 Task: Add title and two columns from toolbar panel.
Action: Mouse moved to (34, 87)
Screenshot: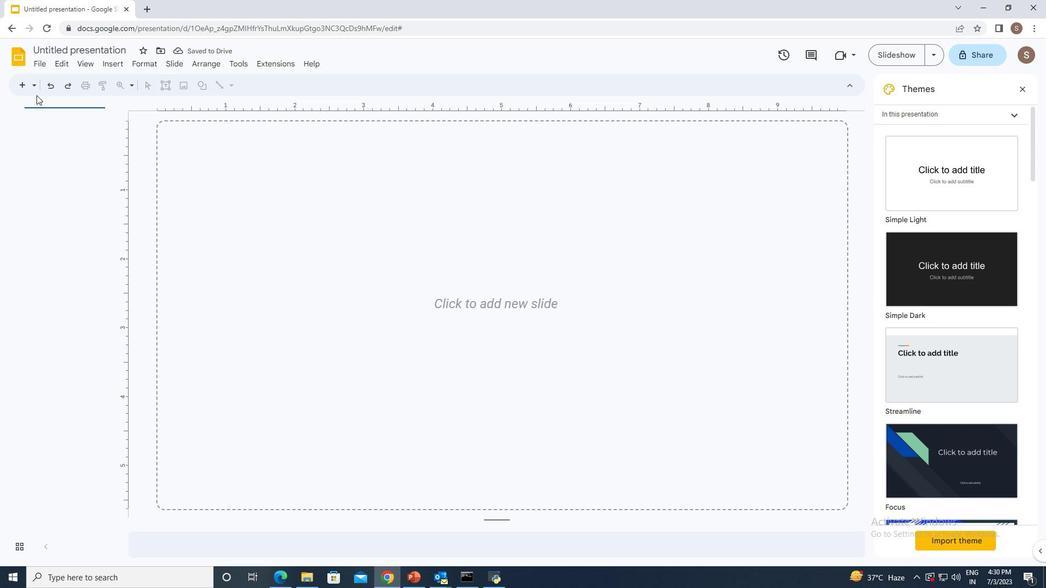 
Action: Mouse pressed left at (34, 87)
Screenshot: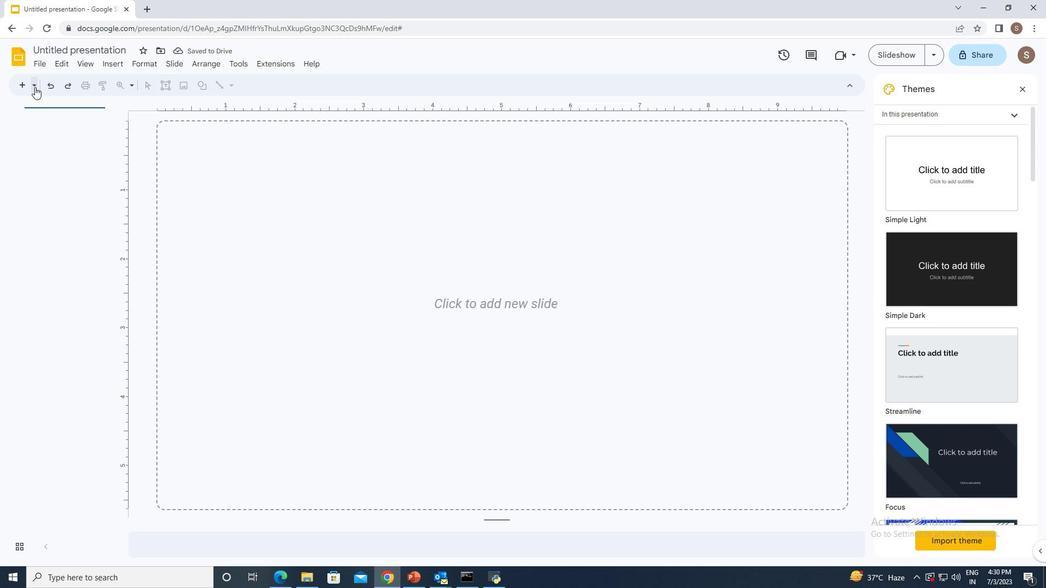 
Action: Mouse moved to (50, 171)
Screenshot: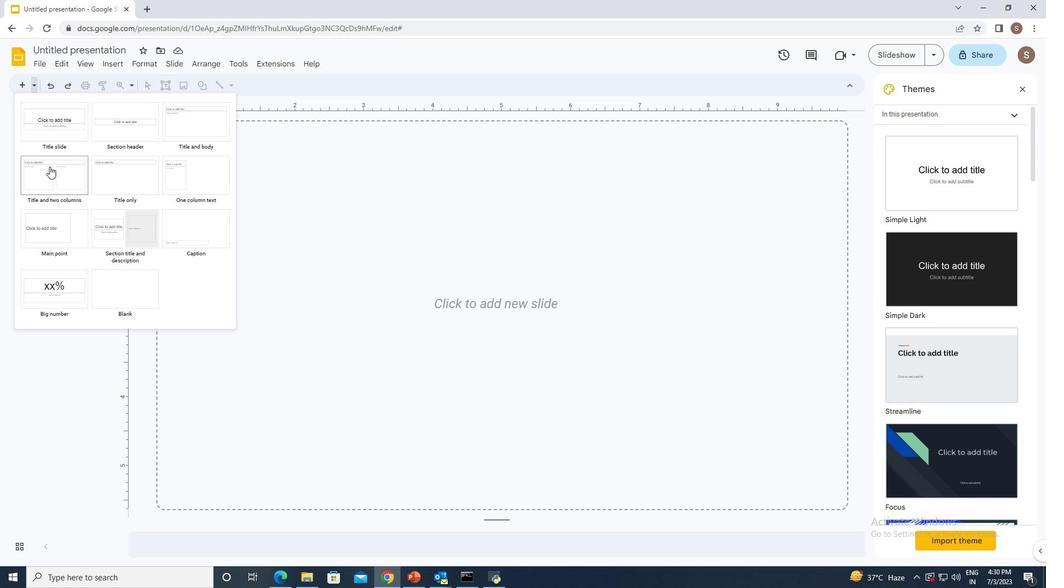 
Action: Mouse pressed left at (50, 171)
Screenshot: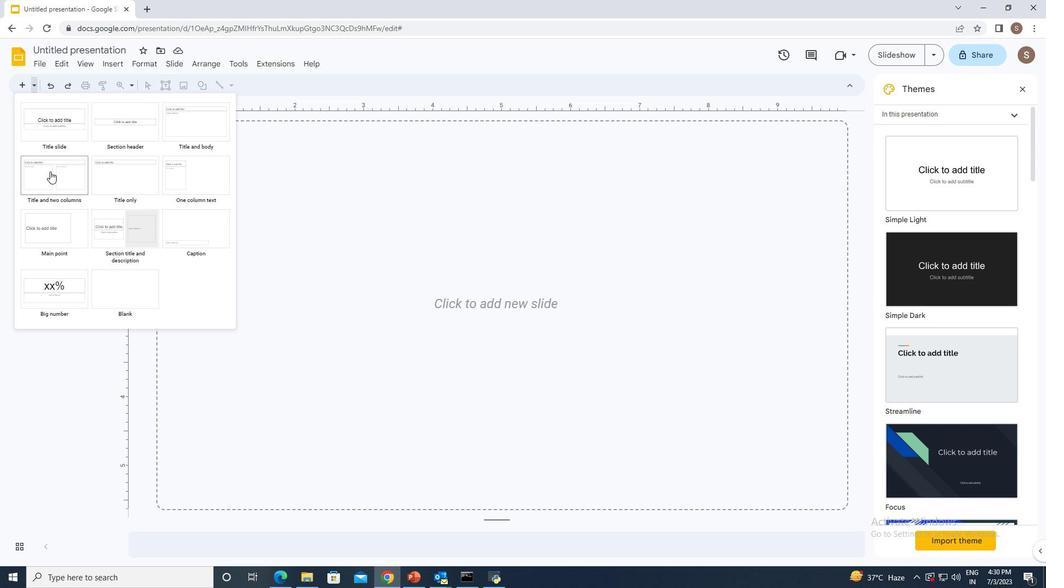 
Action: Mouse moved to (98, 250)
Screenshot: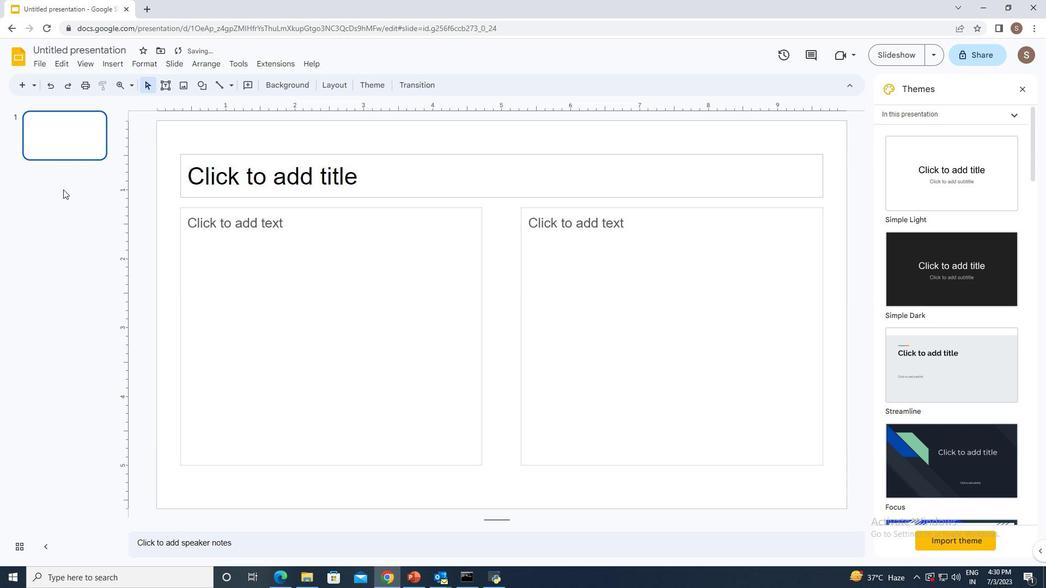 
